 Task: Write the name "softage" in blank input field Under find vendor.
Action: Mouse moved to (96, 13)
Screenshot: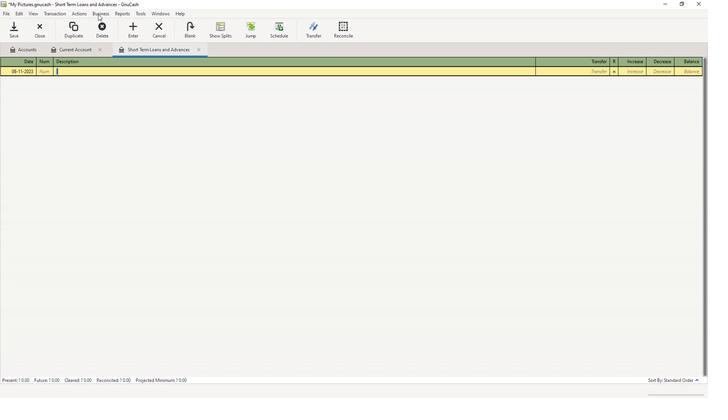 
Action: Mouse pressed left at (96, 13)
Screenshot: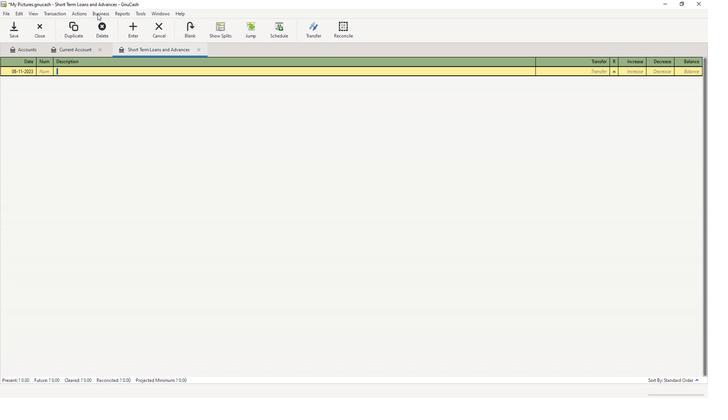 
Action: Mouse moved to (107, 33)
Screenshot: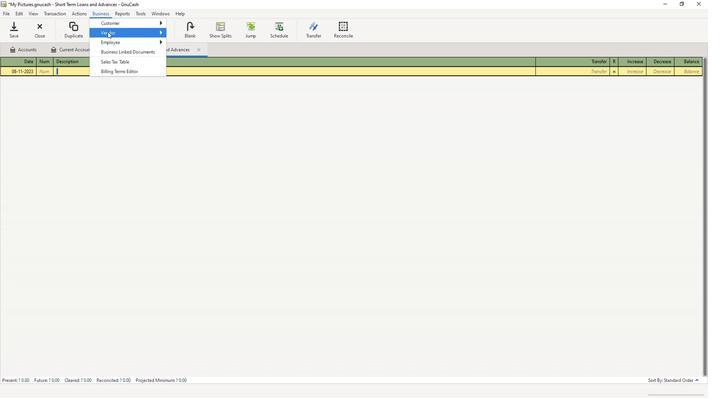 
Action: Mouse pressed left at (107, 33)
Screenshot: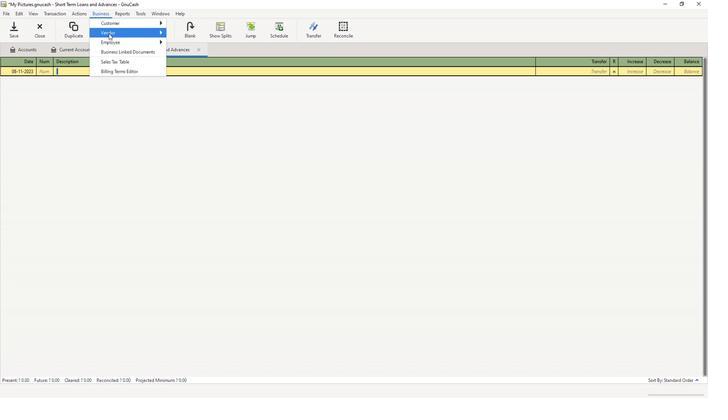 
Action: Mouse moved to (185, 53)
Screenshot: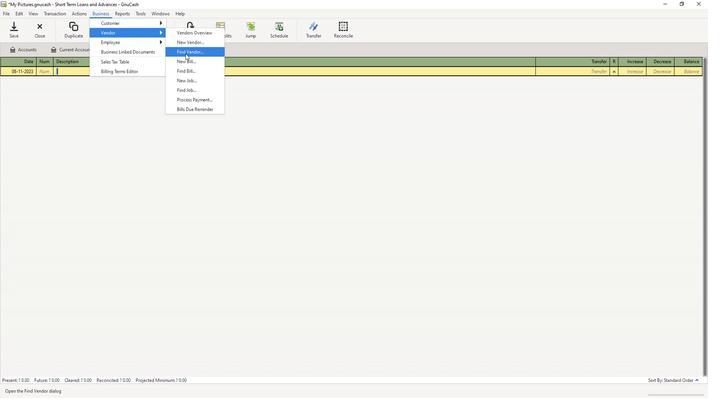 
Action: Mouse pressed left at (185, 53)
Screenshot: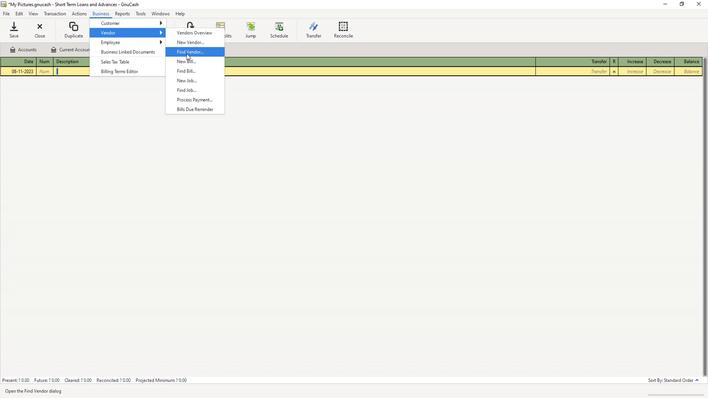 
Action: Mouse moved to (369, 177)
Screenshot: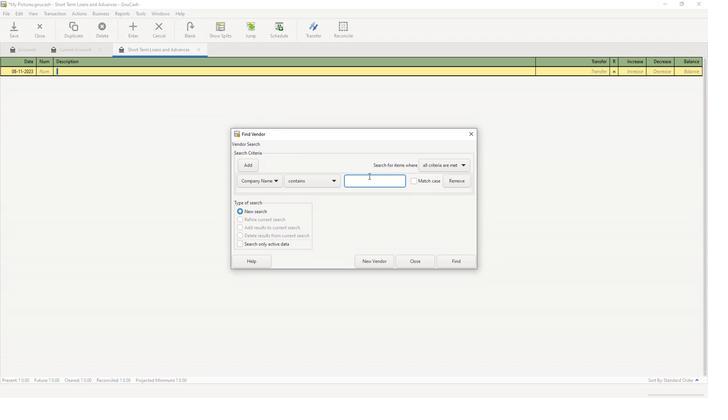 
Action: Mouse pressed left at (369, 177)
Screenshot: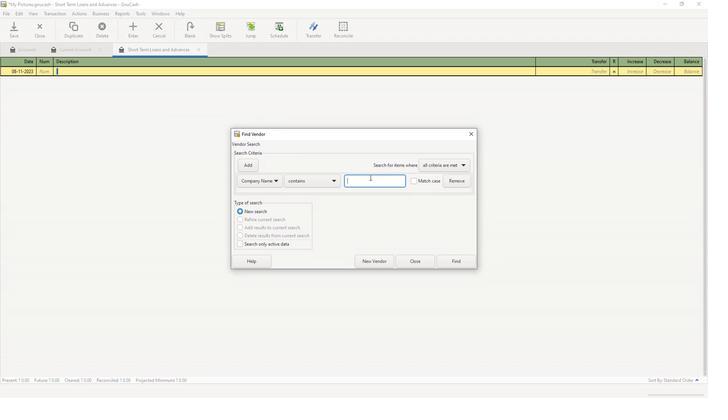 
Action: Key pressed softage
Screenshot: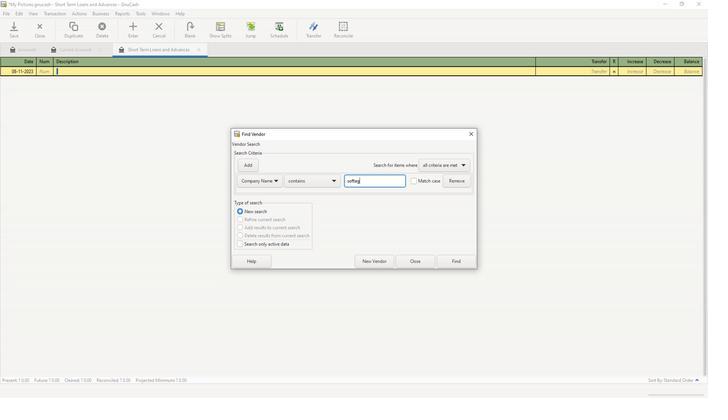 
Action: Mouse moved to (449, 260)
Screenshot: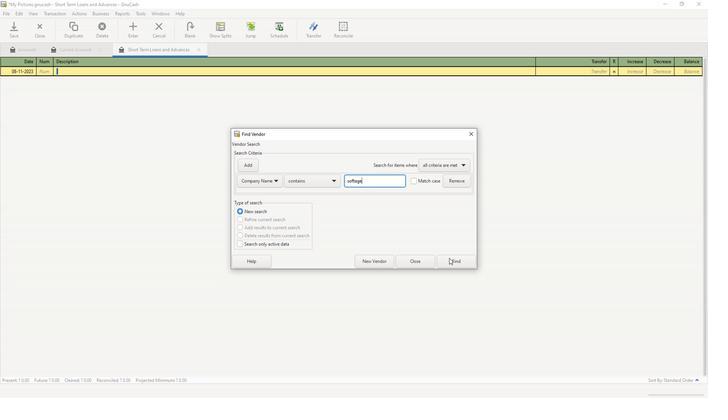 
Action: Mouse pressed left at (449, 260)
Screenshot: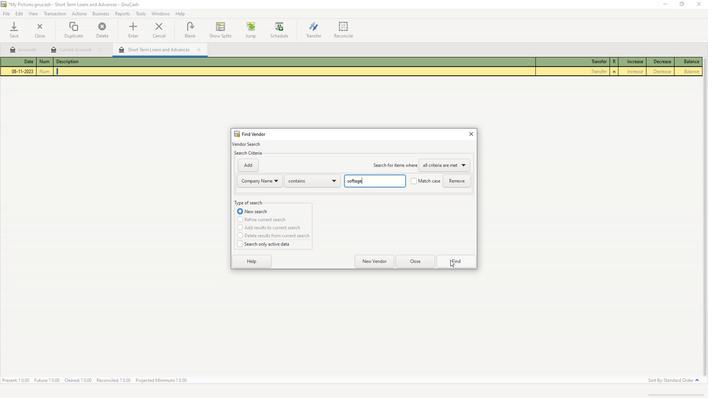 
Action: Mouse moved to (456, 267)
Screenshot: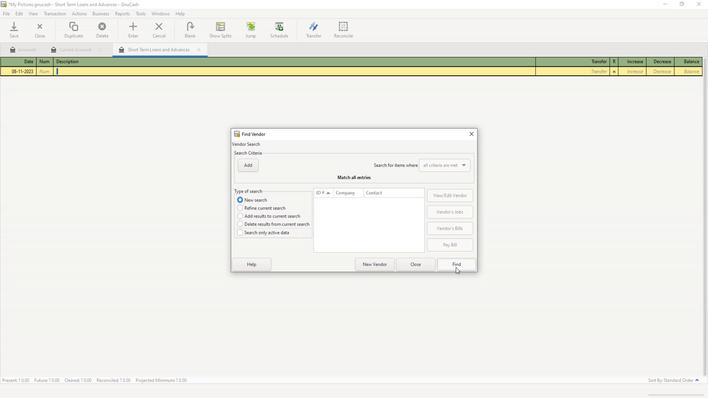 
Action: Mouse pressed left at (456, 267)
Screenshot: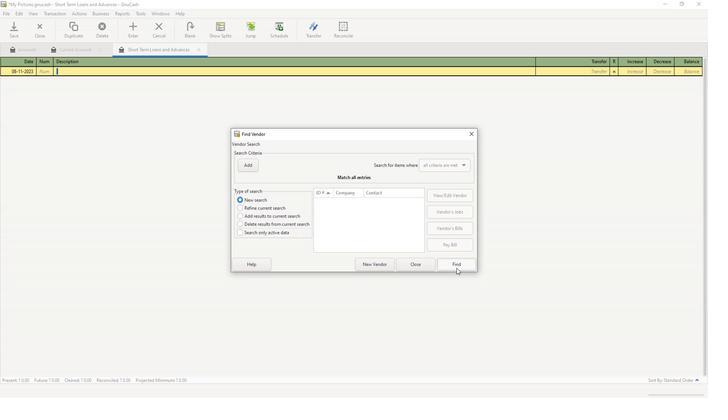 
